 Task: Use Recital Crowd Applause Effect in this video Movie B.mp4
Action: Mouse moved to (216, 140)
Screenshot: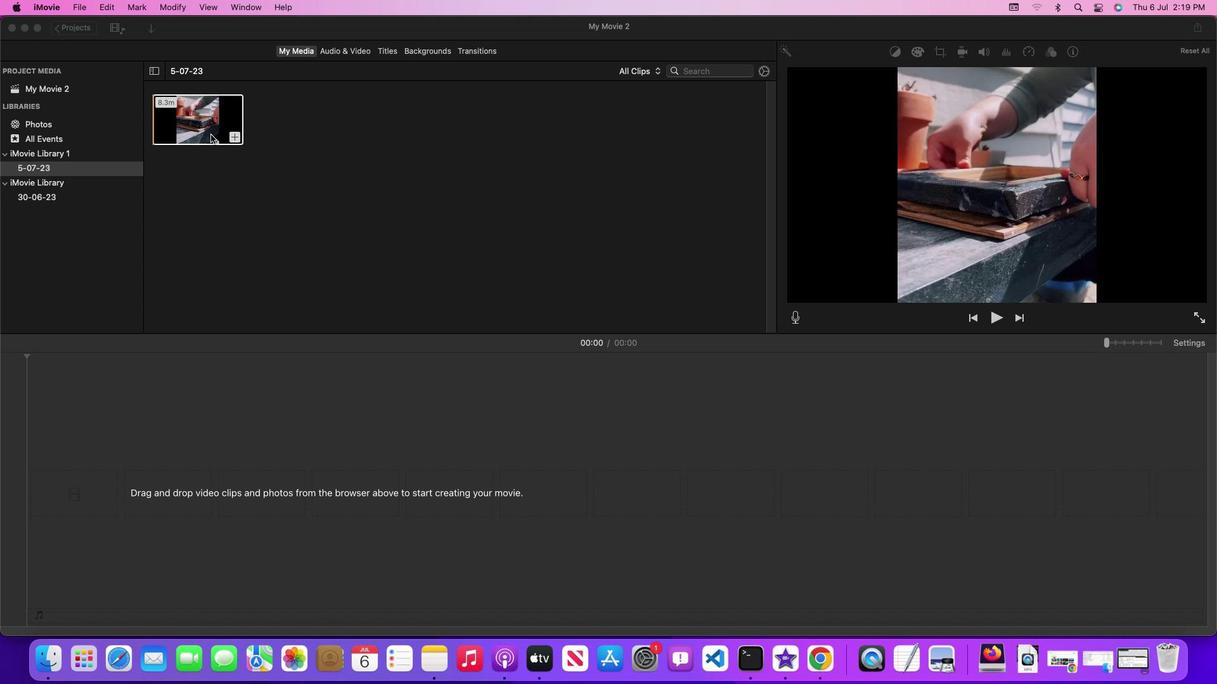 
Action: Mouse pressed left at (216, 140)
Screenshot: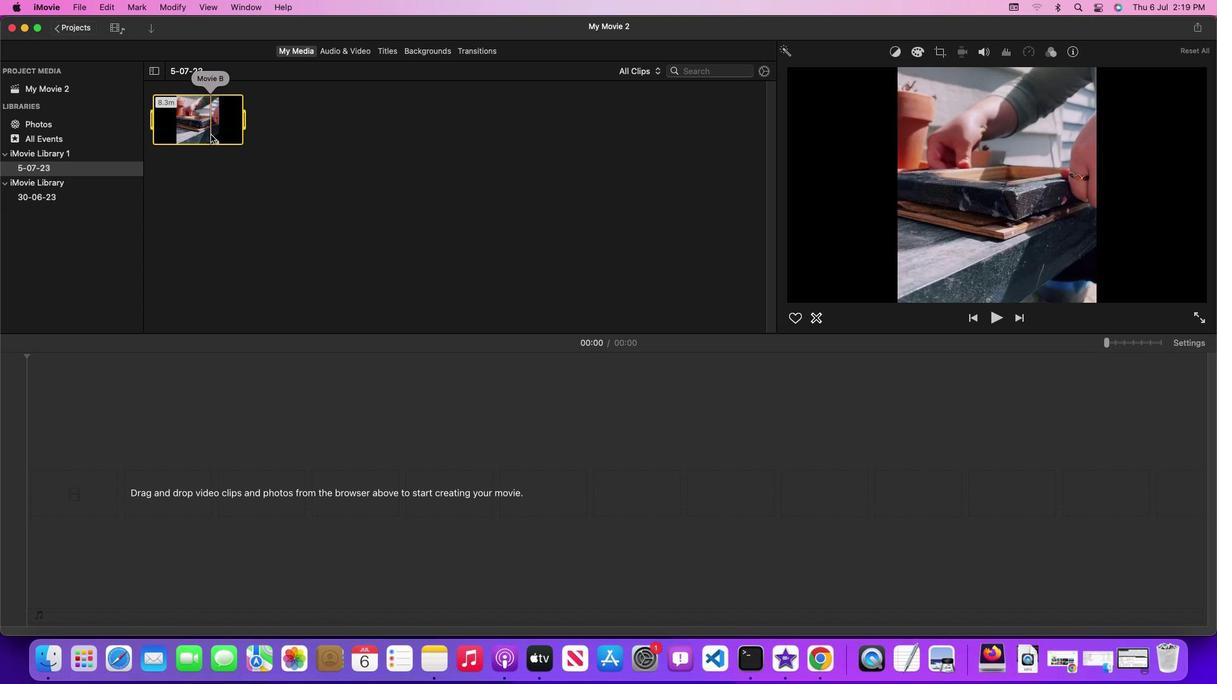 
Action: Mouse pressed left at (216, 140)
Screenshot: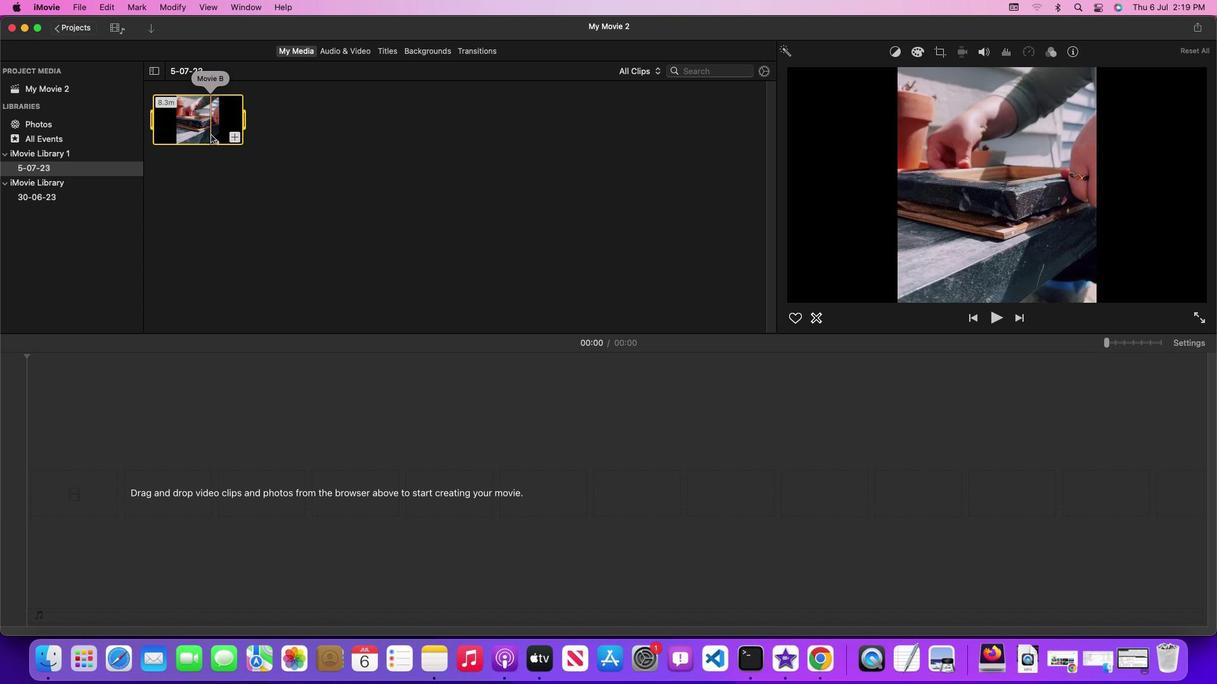 
Action: Mouse moved to (346, 57)
Screenshot: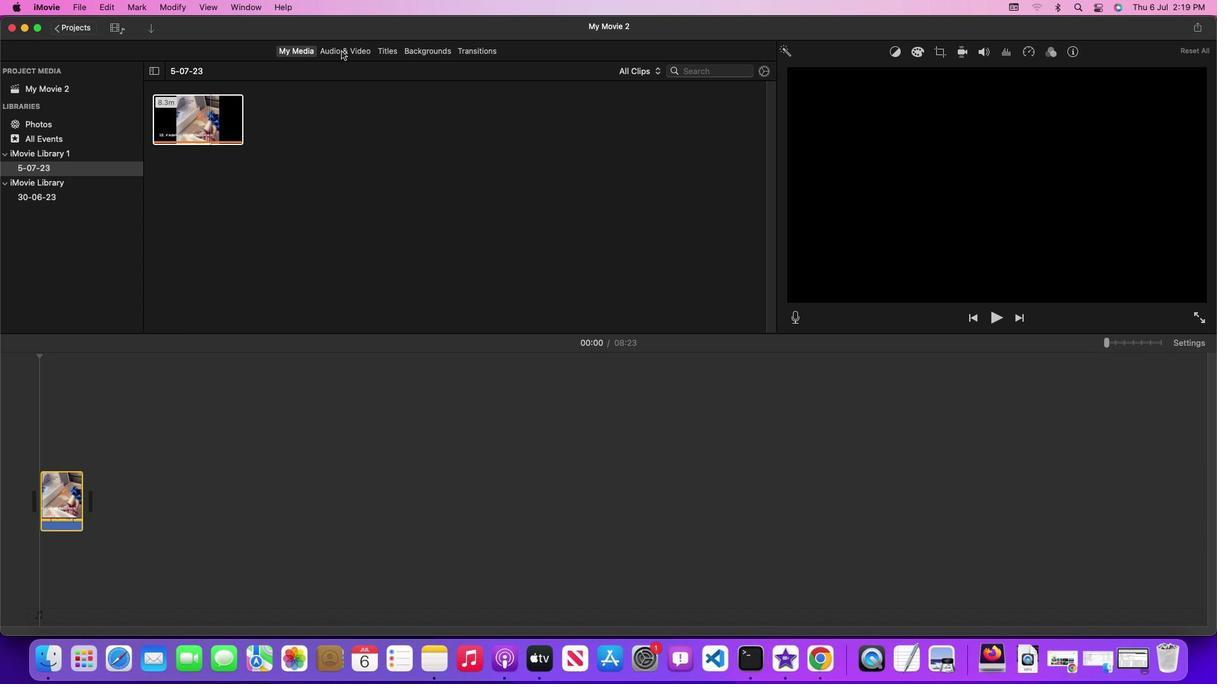 
Action: Mouse pressed left at (346, 57)
Screenshot: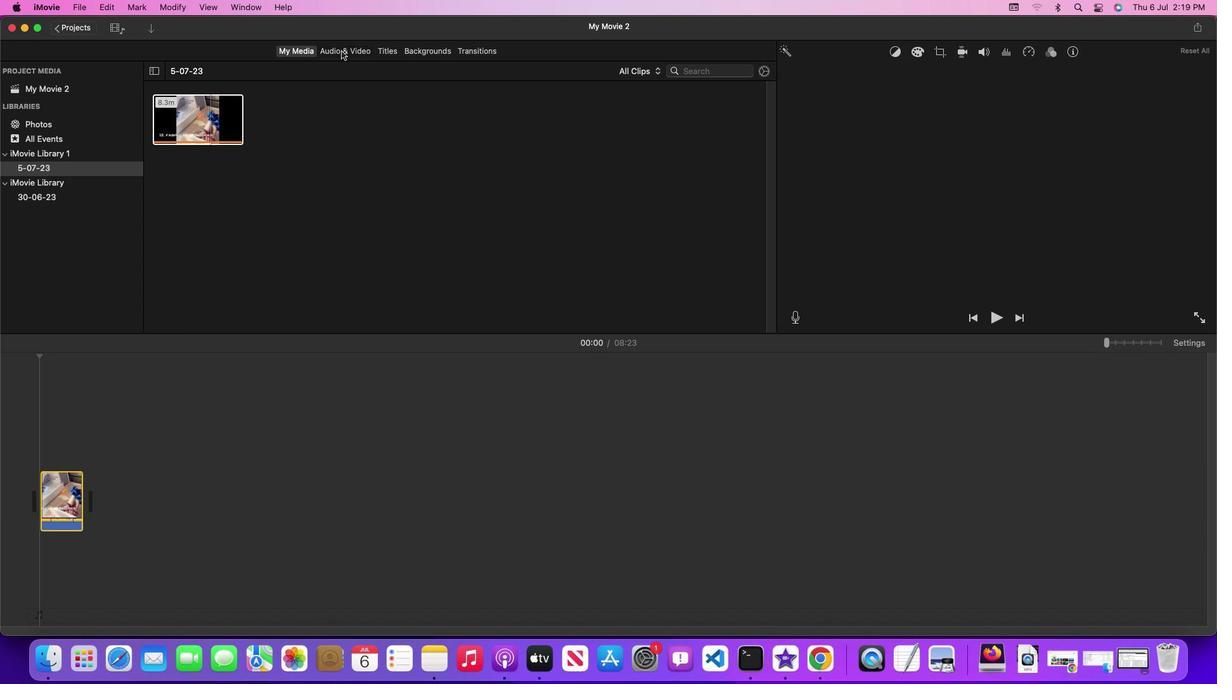 
Action: Mouse moved to (777, 174)
Screenshot: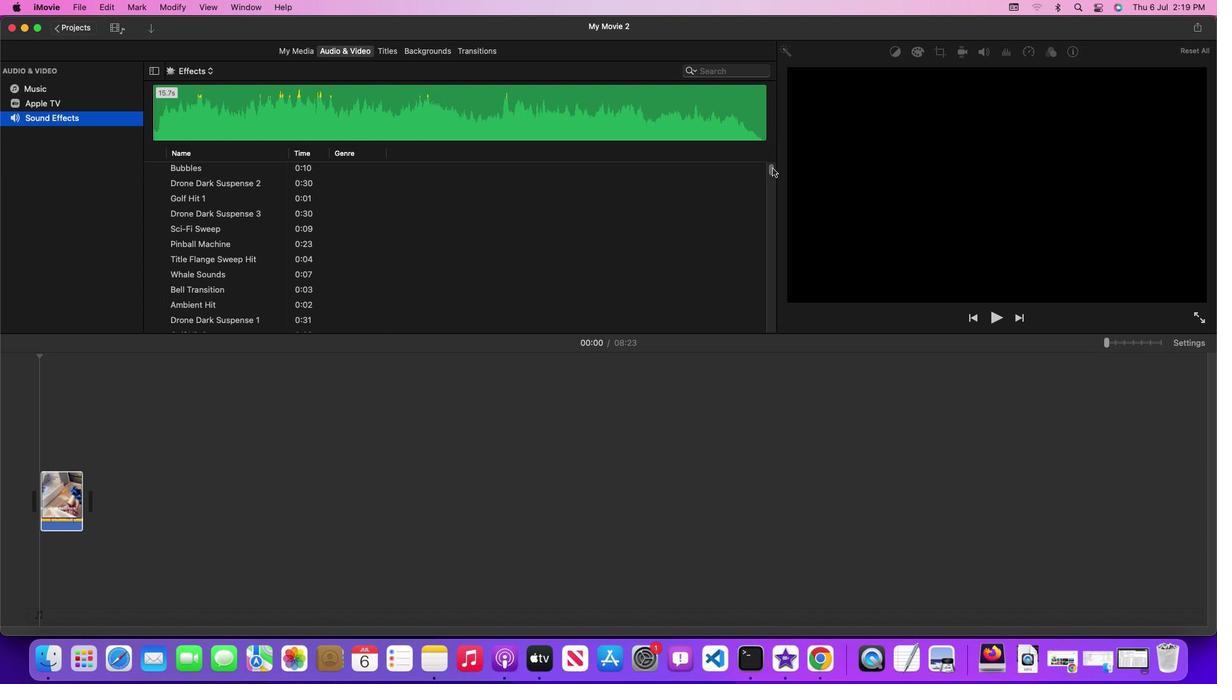 
Action: Mouse pressed left at (777, 174)
Screenshot: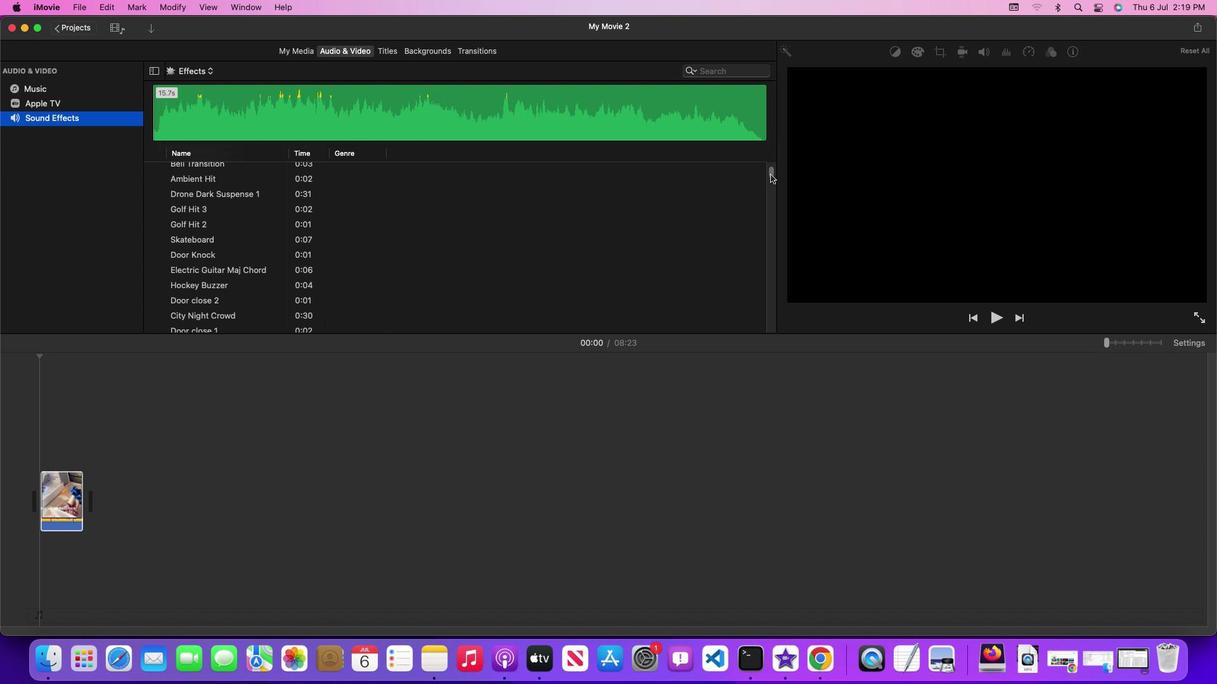 
Action: Mouse moved to (567, 279)
Screenshot: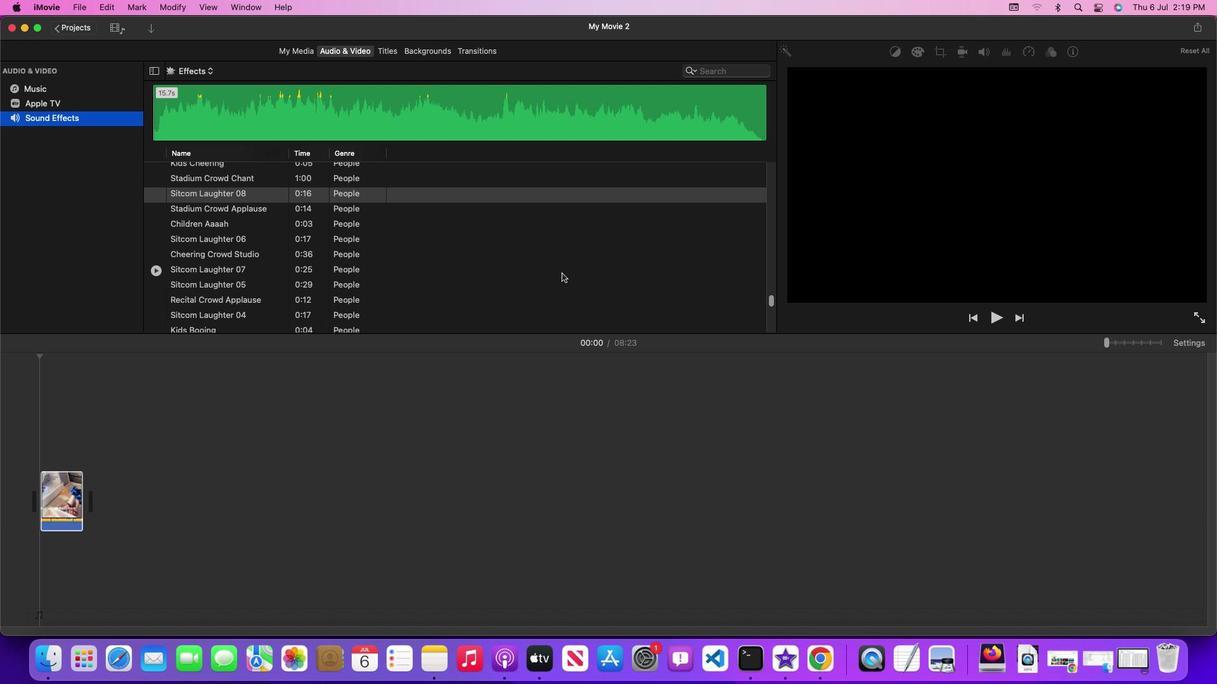 
Action: Mouse scrolled (567, 279) with delta (5, 5)
Screenshot: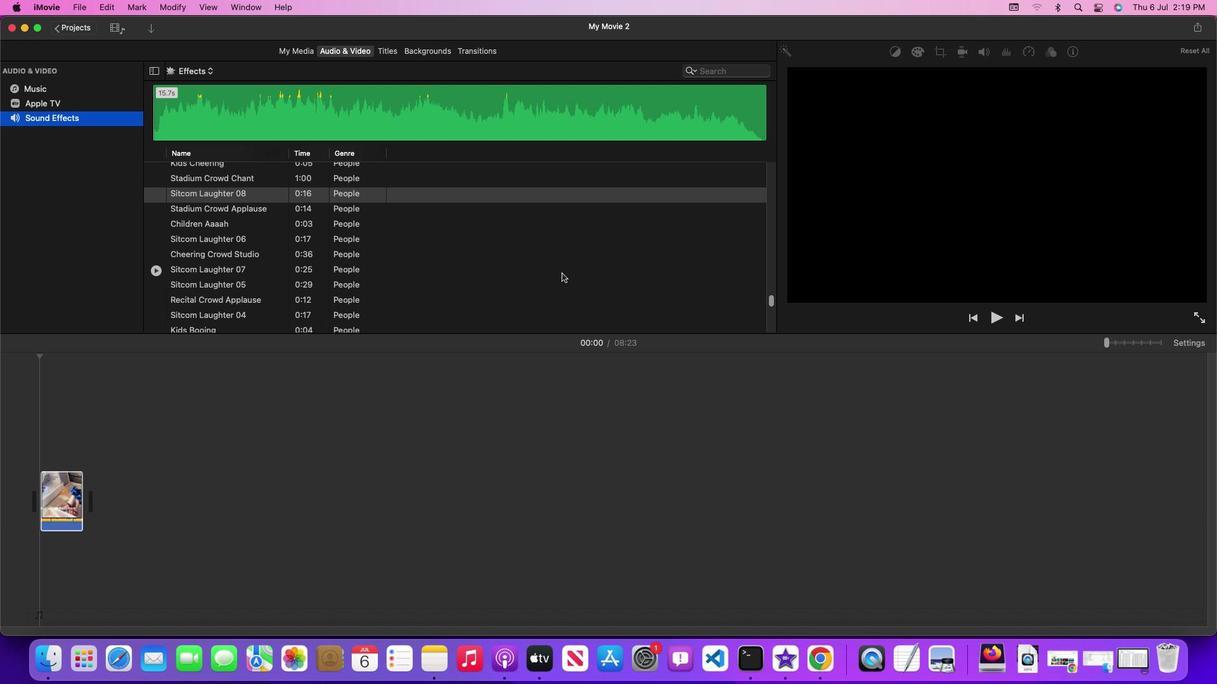 
Action: Mouse scrolled (567, 279) with delta (5, 5)
Screenshot: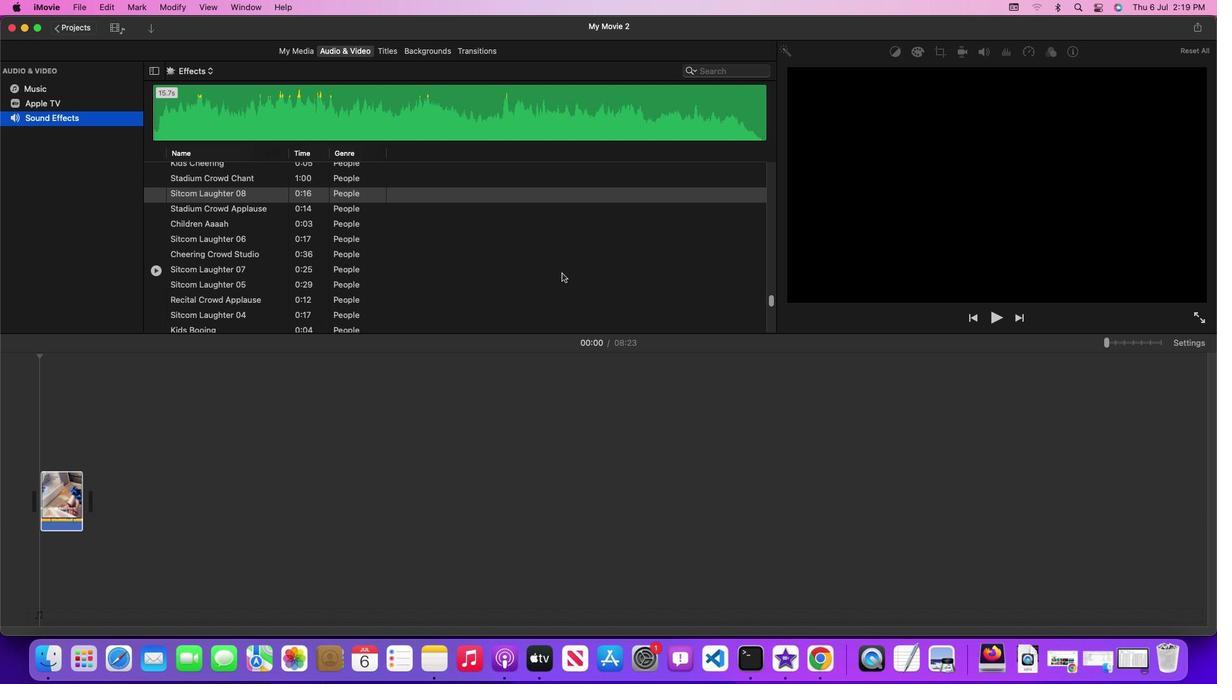 
Action: Mouse moved to (567, 279)
Screenshot: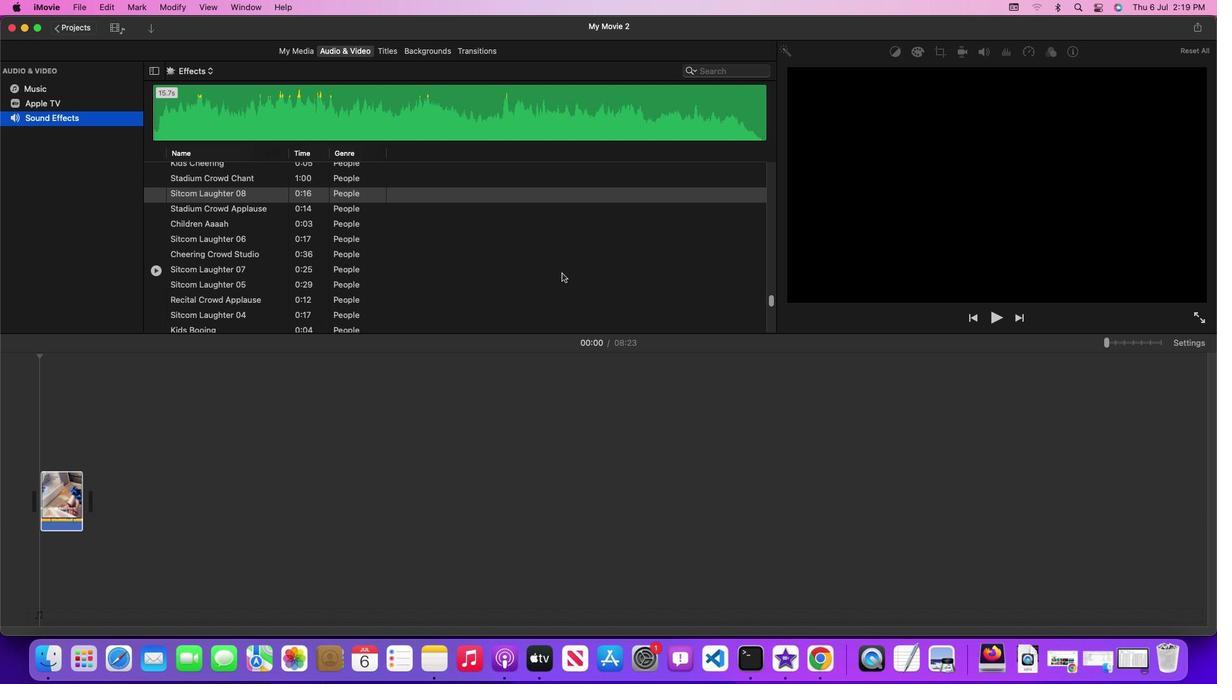
Action: Mouse scrolled (567, 279) with delta (5, 5)
Screenshot: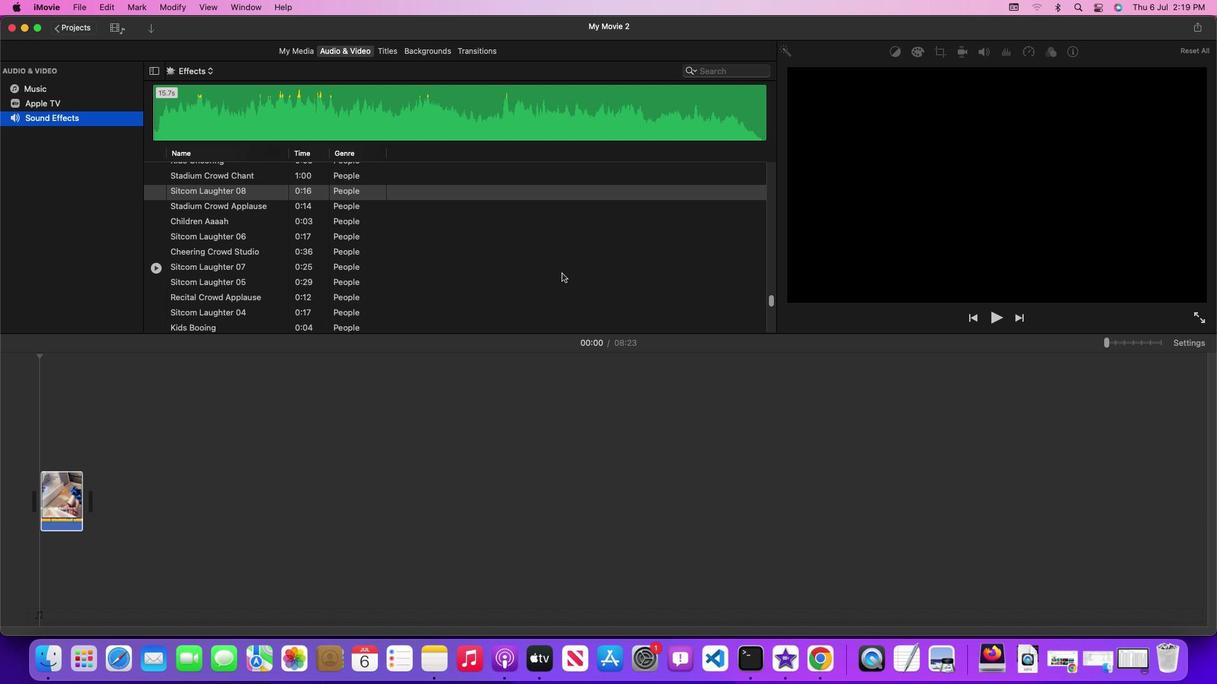 
Action: Mouse scrolled (567, 279) with delta (5, 5)
Screenshot: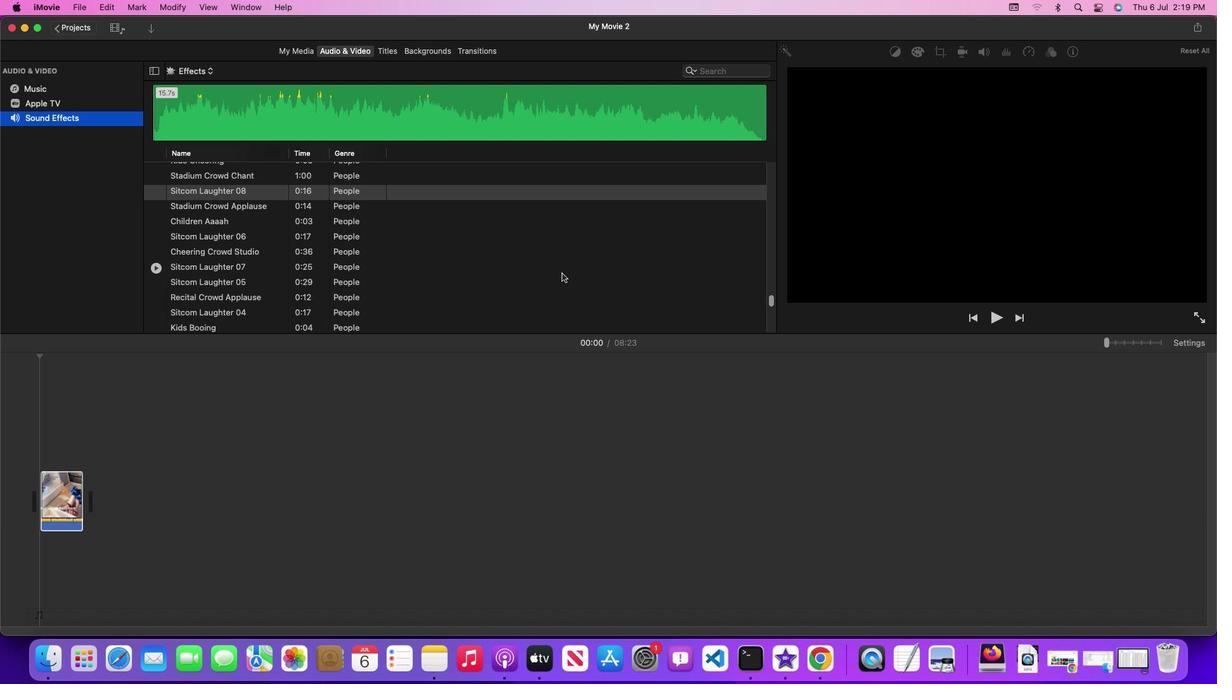 
Action: Mouse scrolled (567, 279) with delta (5, 5)
Screenshot: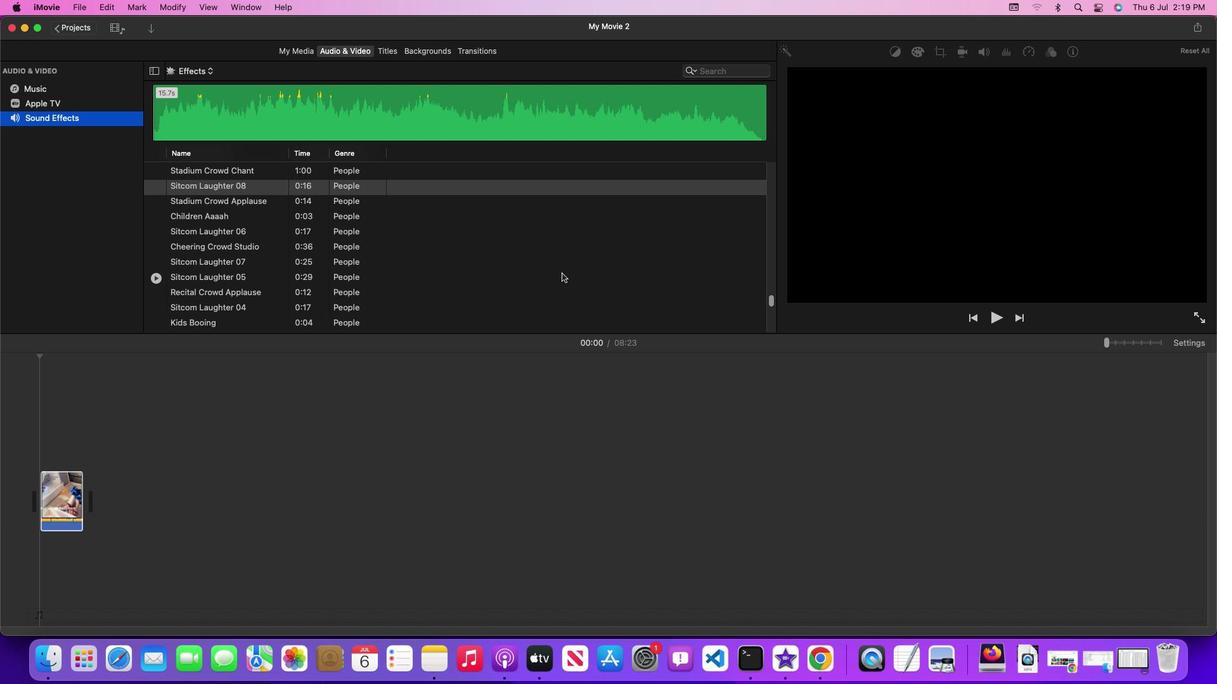 
Action: Mouse scrolled (567, 279) with delta (5, 5)
Screenshot: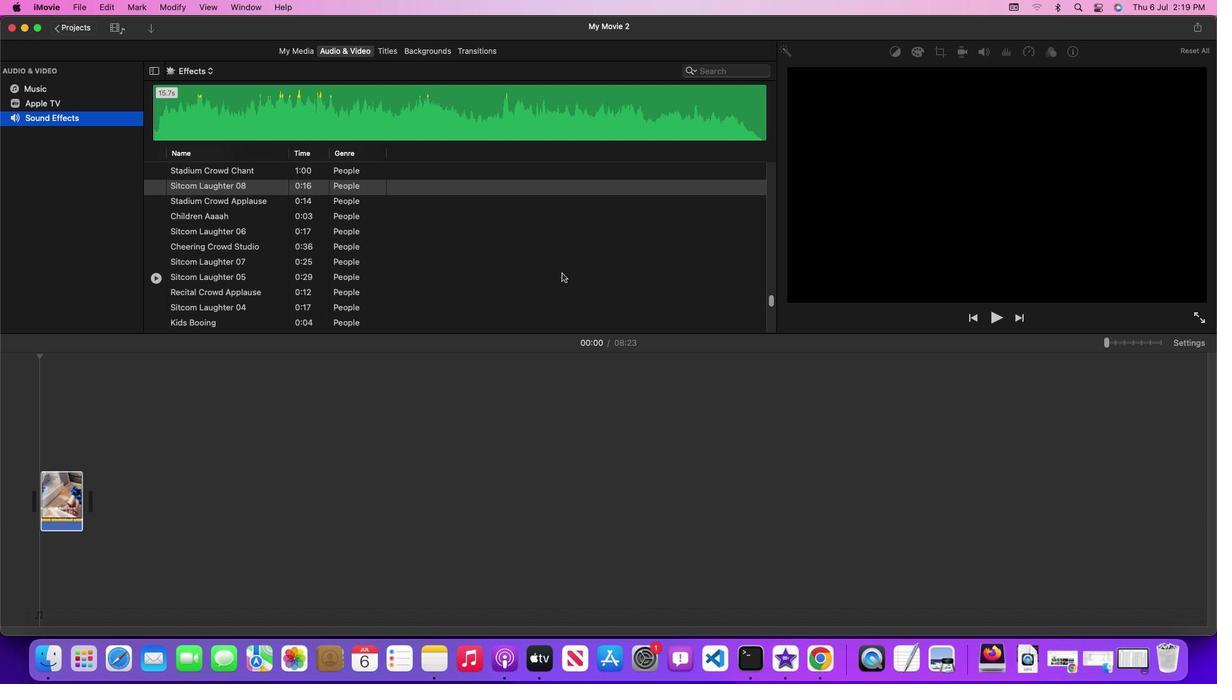 
Action: Mouse scrolled (567, 279) with delta (5, 5)
Screenshot: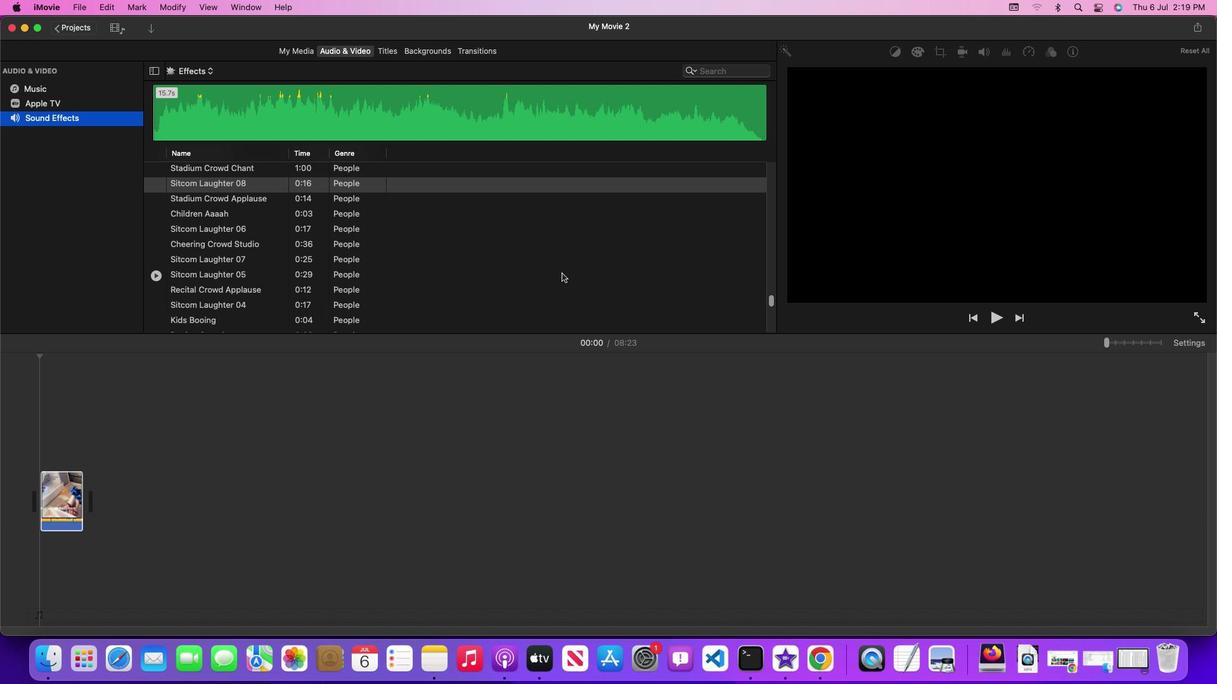
Action: Mouse scrolled (567, 279) with delta (5, 5)
Screenshot: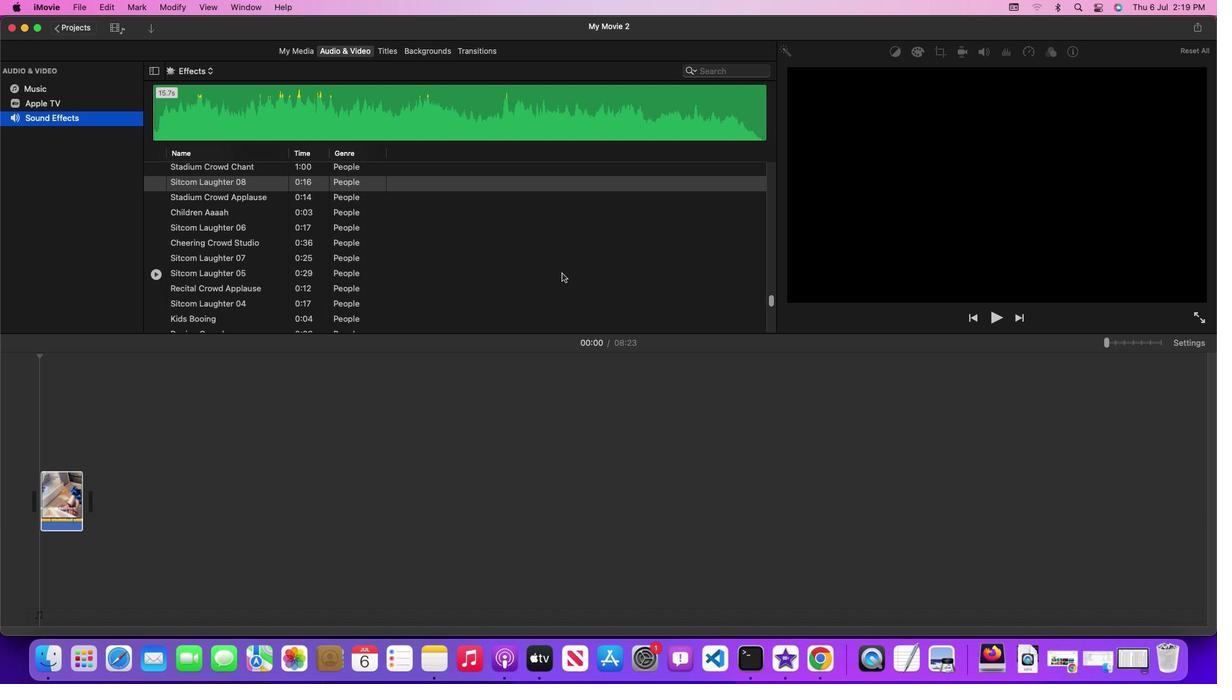 
Action: Mouse scrolled (567, 279) with delta (5, 5)
Screenshot: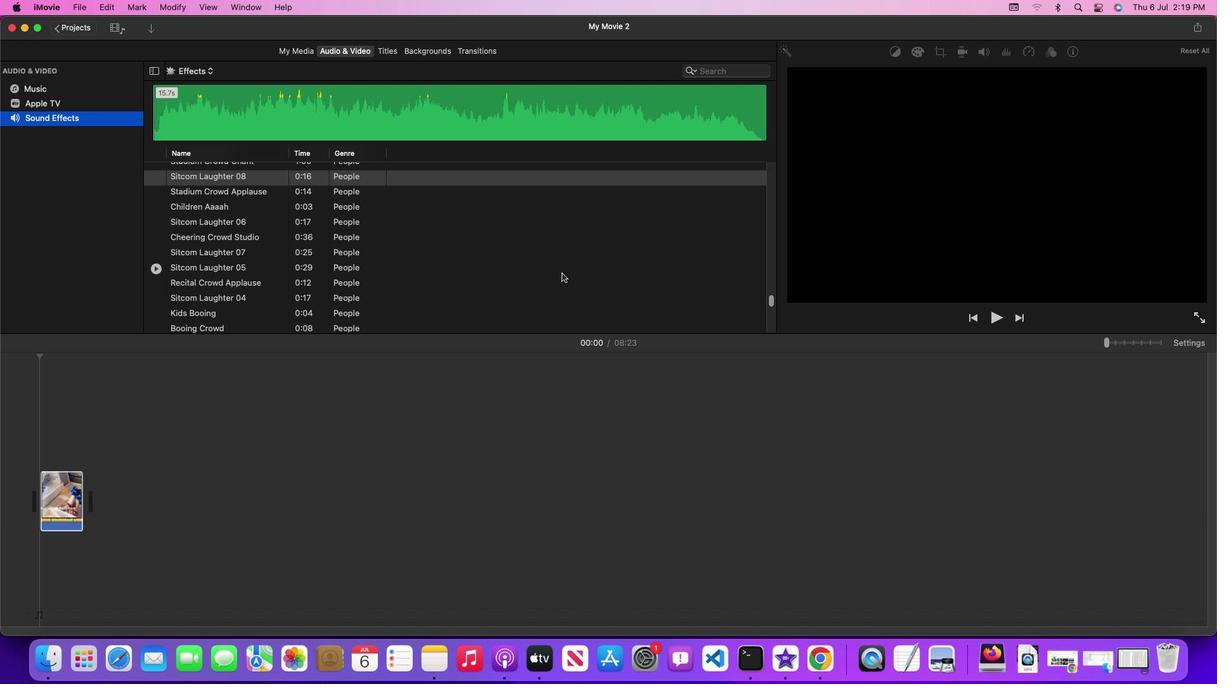 
Action: Mouse scrolled (567, 279) with delta (5, 5)
Screenshot: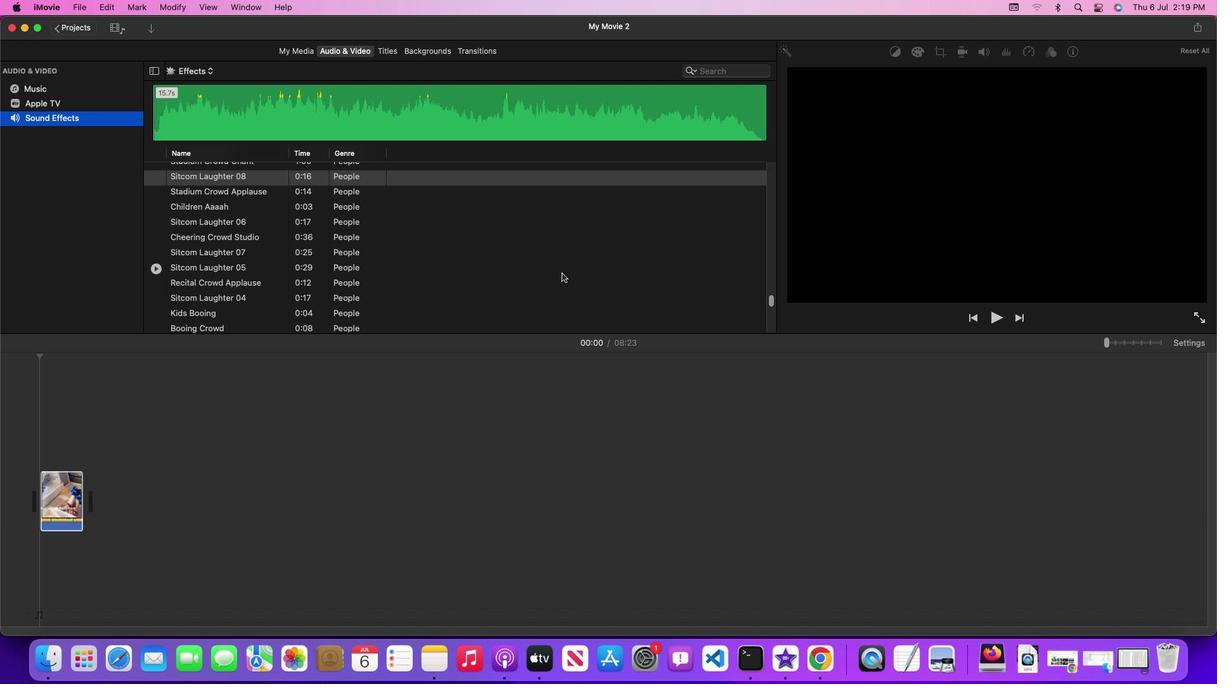 
Action: Mouse scrolled (567, 279) with delta (5, 5)
Screenshot: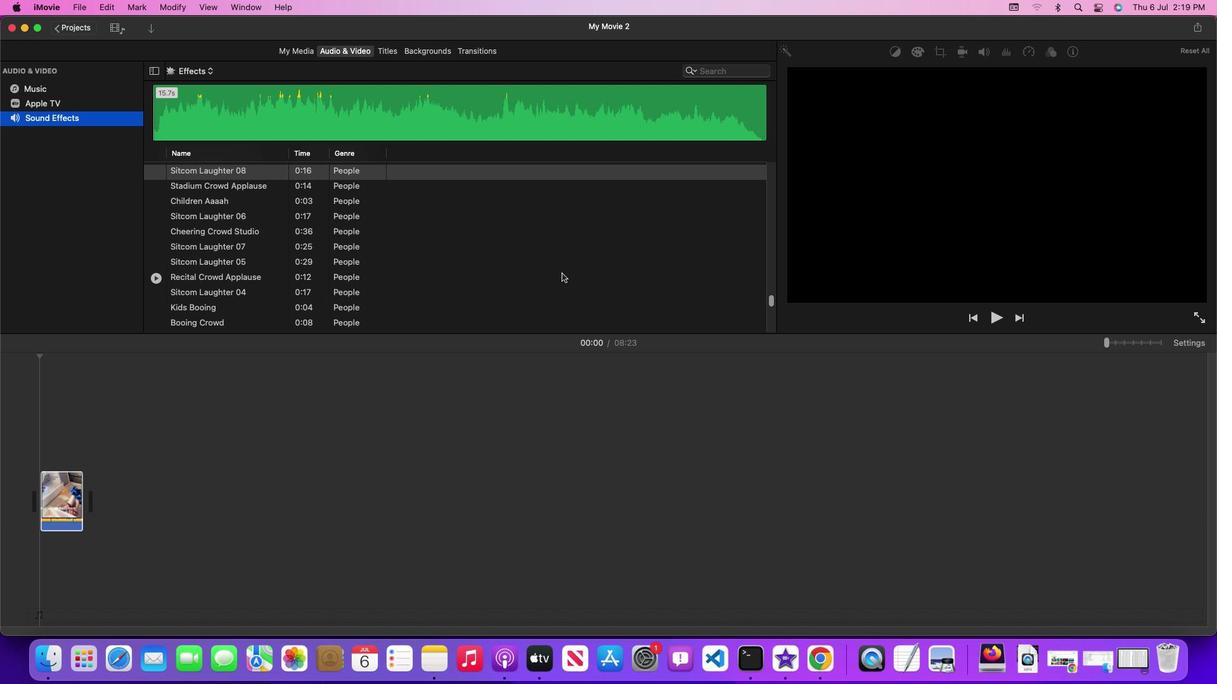 
Action: Mouse scrolled (567, 279) with delta (5, 5)
Screenshot: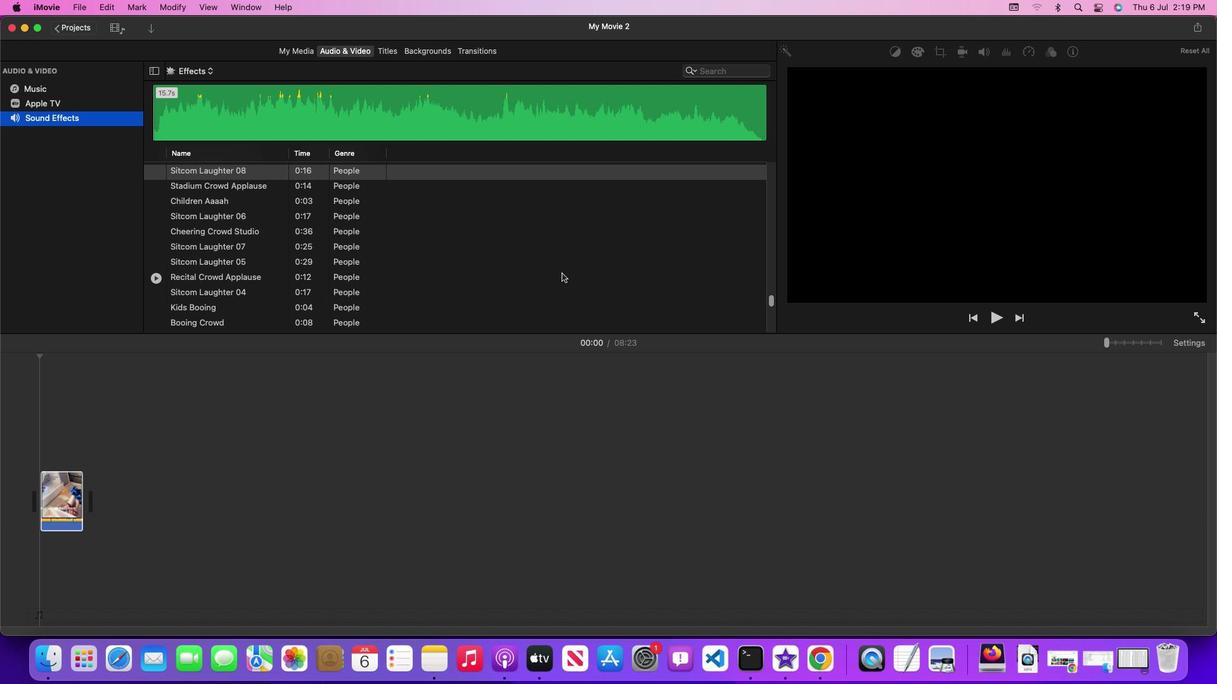 
Action: Mouse moved to (262, 282)
Screenshot: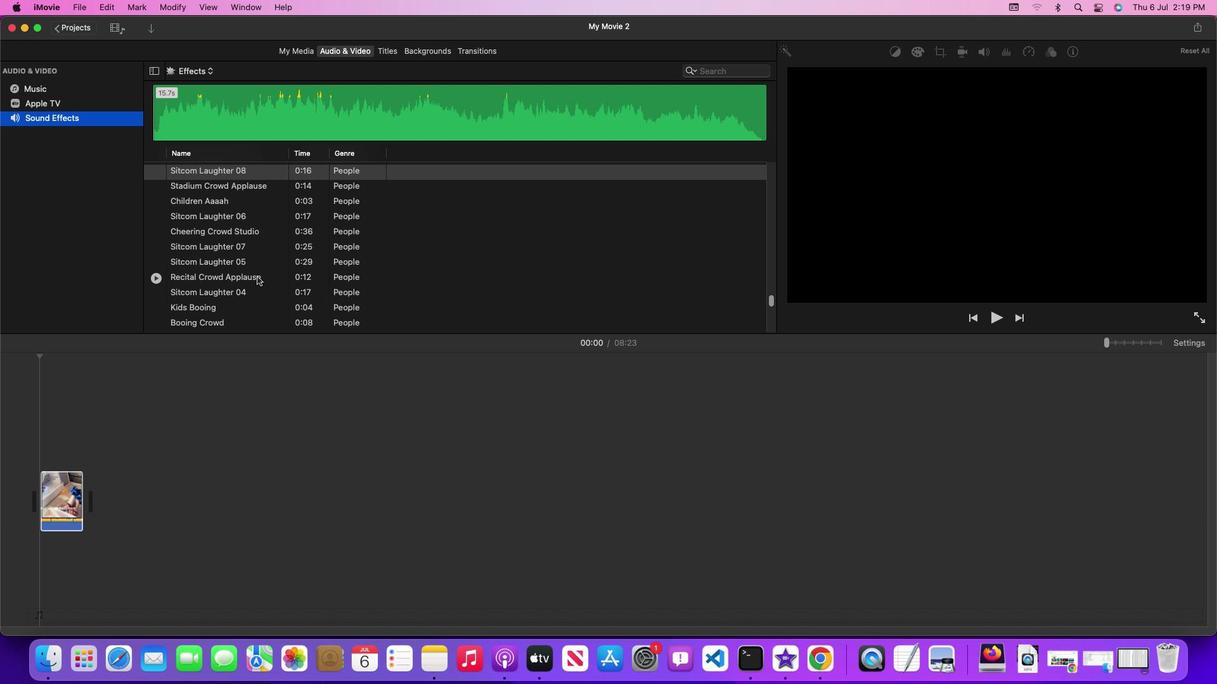 
Action: Mouse pressed left at (262, 282)
Screenshot: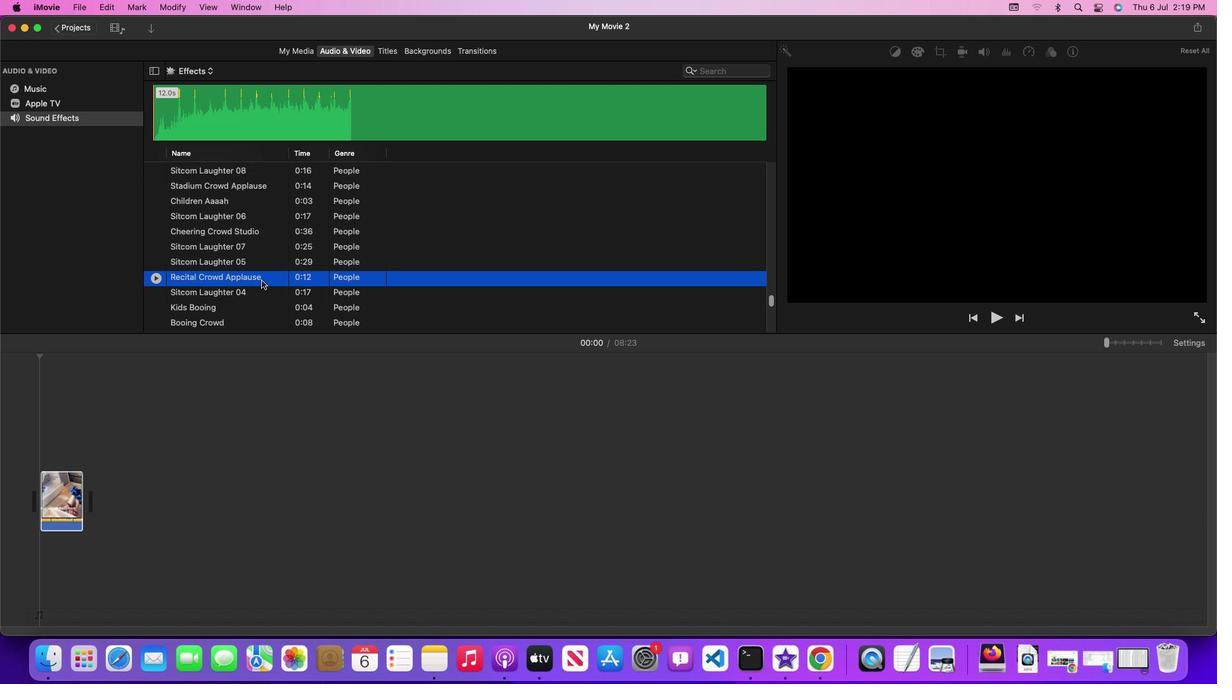
Action: Mouse moved to (417, 284)
Screenshot: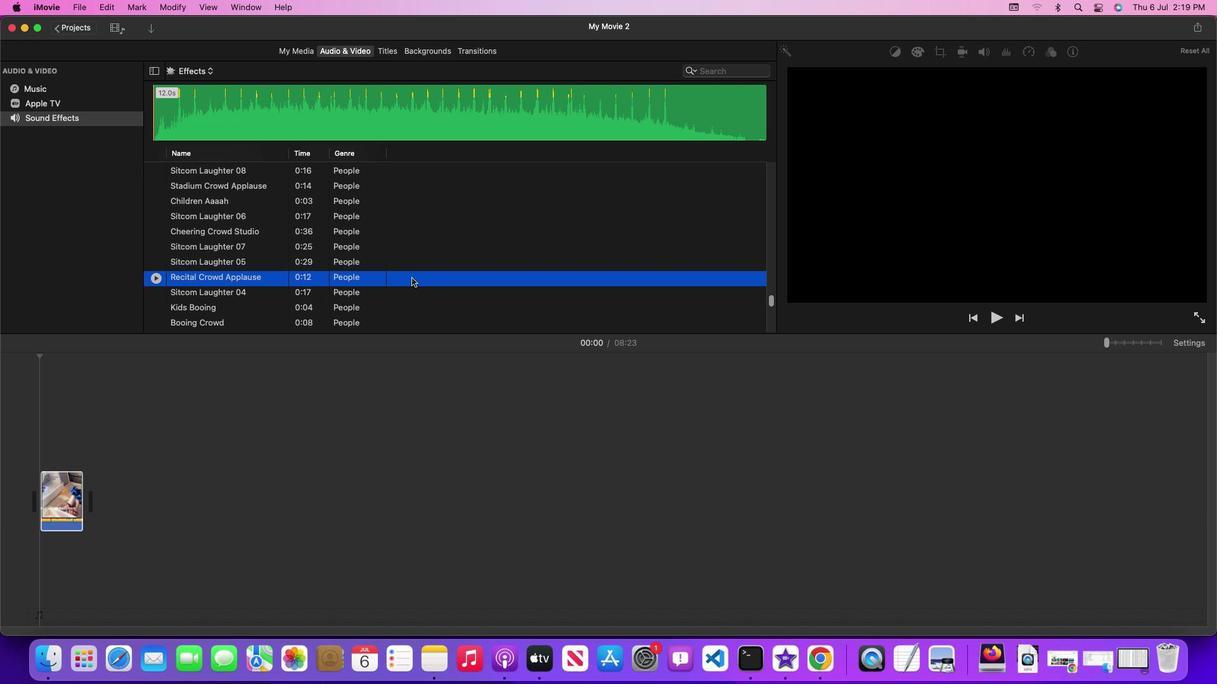 
Action: Mouse pressed left at (417, 284)
Screenshot: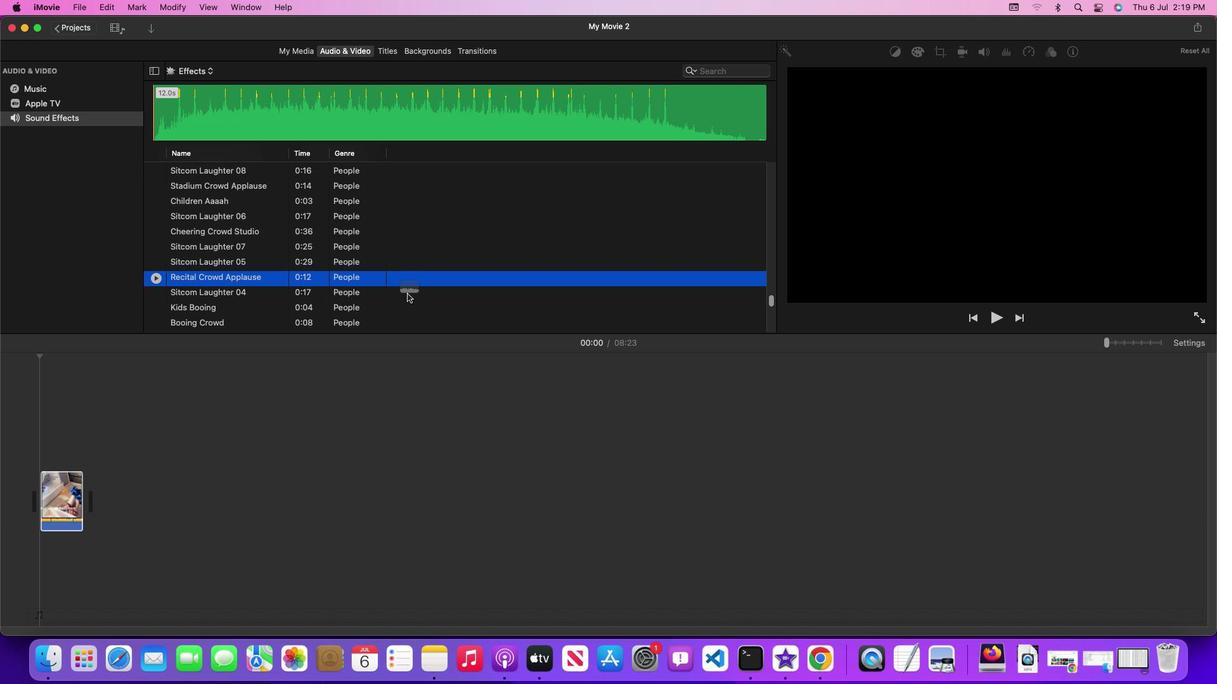 
Action: Mouse moved to (238, 486)
Screenshot: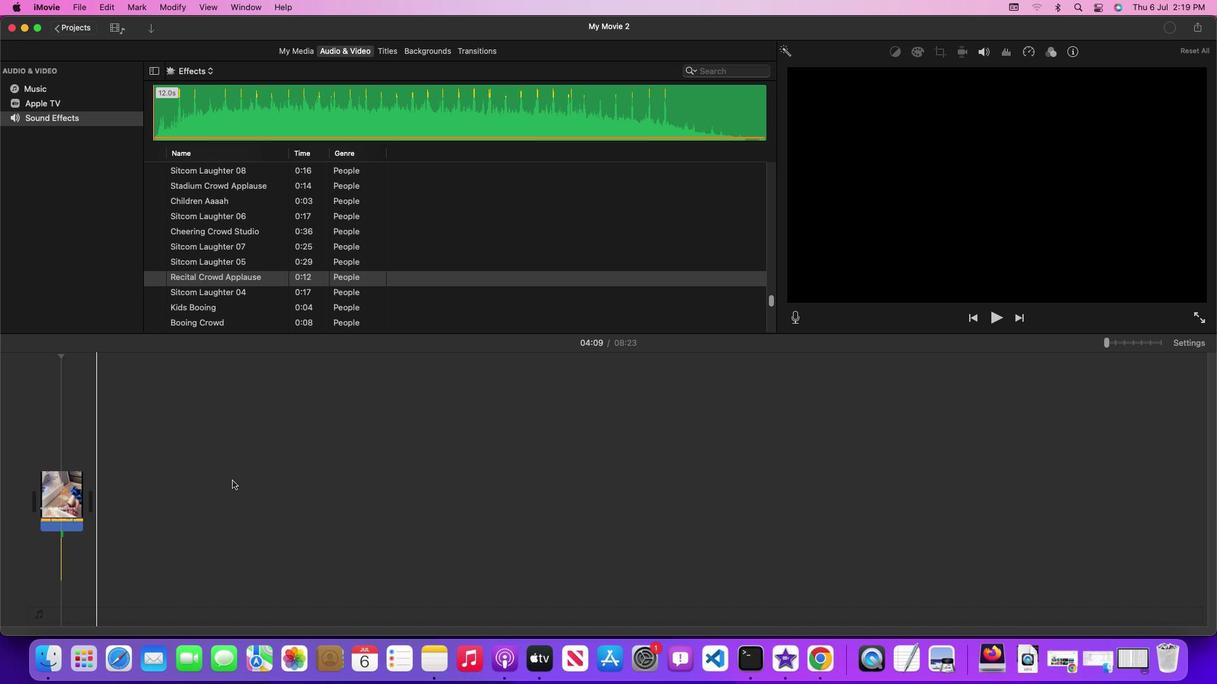 
